 Task: For heading  Tahoma with underline.  font size for heading20,  'Change the font style of data to'Arial.  and font size to 12,  Change the alignment of both headline & data to Align left.  In the sheet  BankBalancesbook
Action: Mouse moved to (130, 107)
Screenshot: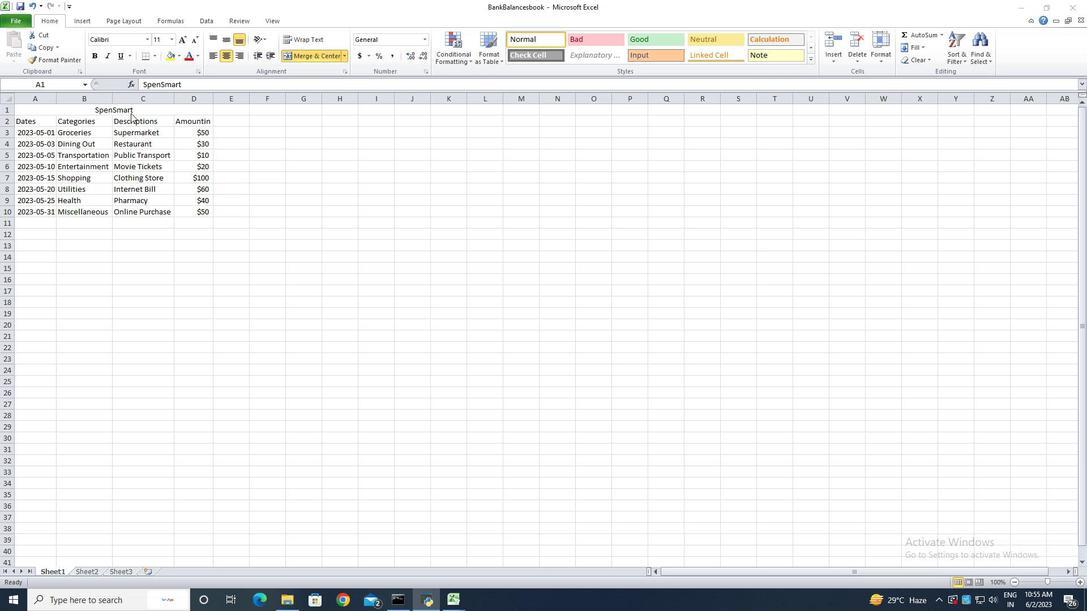 
Action: Mouse pressed left at (130, 107)
Screenshot: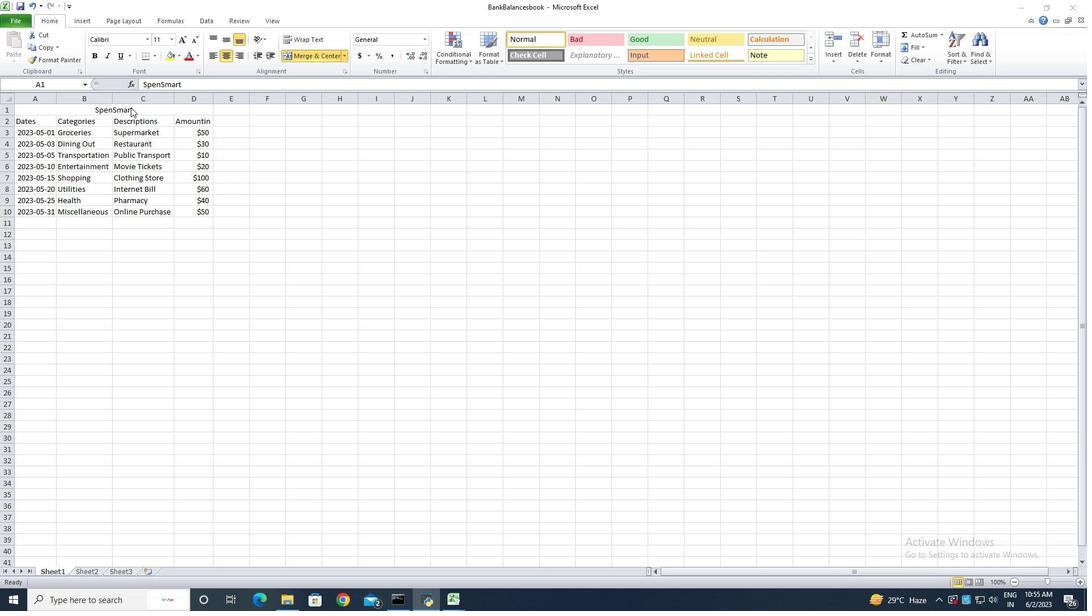 
Action: Mouse moved to (150, 41)
Screenshot: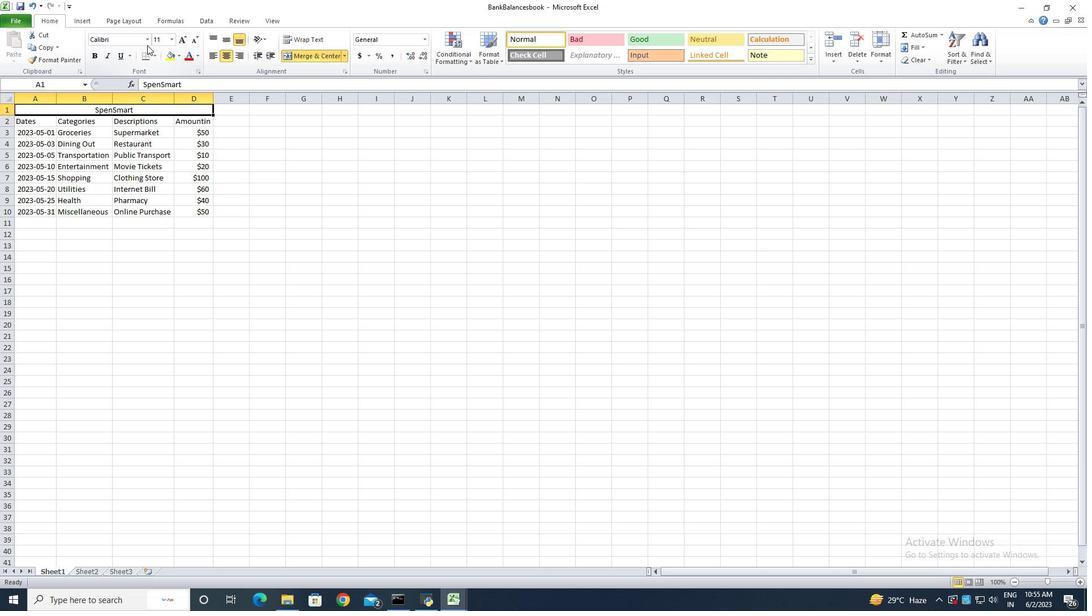 
Action: Mouse pressed left at (150, 41)
Screenshot: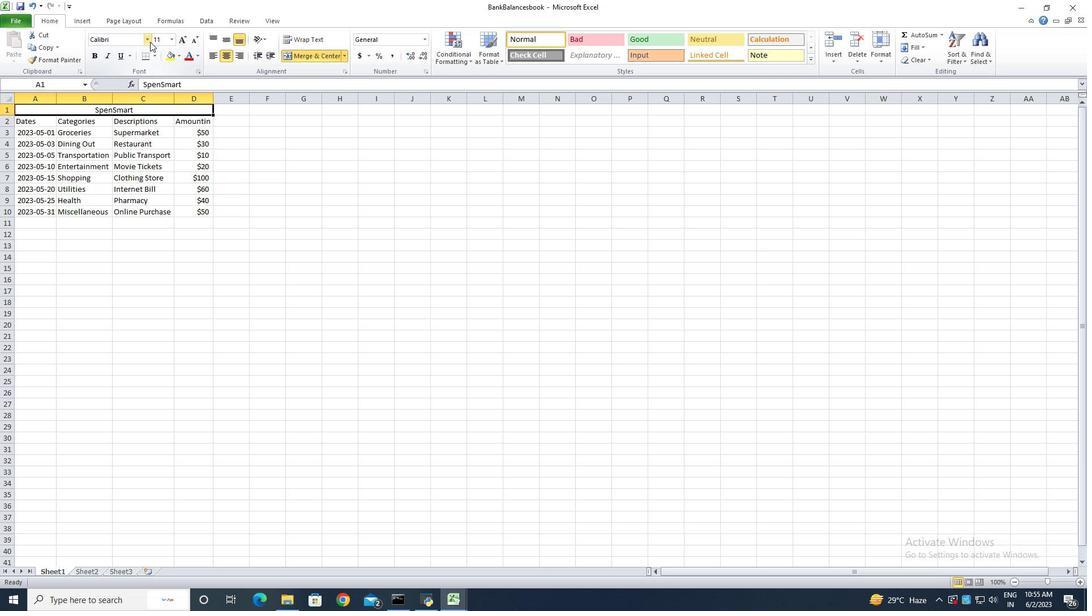 
Action: Mouse moved to (133, 45)
Screenshot: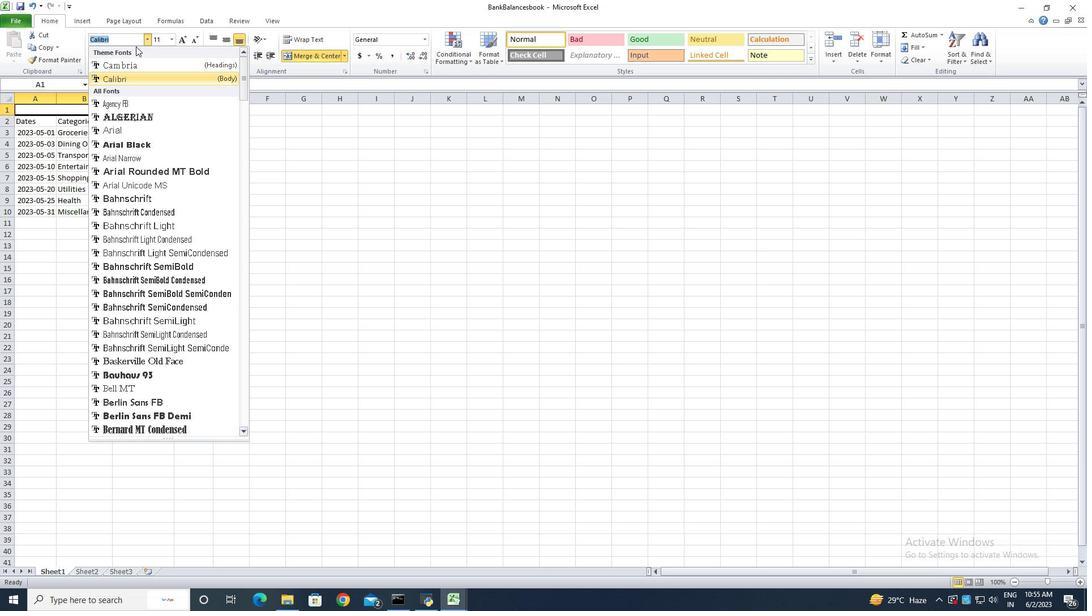 
Action: Key pressed <Key.backspace><Key.shift>Tahoma
Screenshot: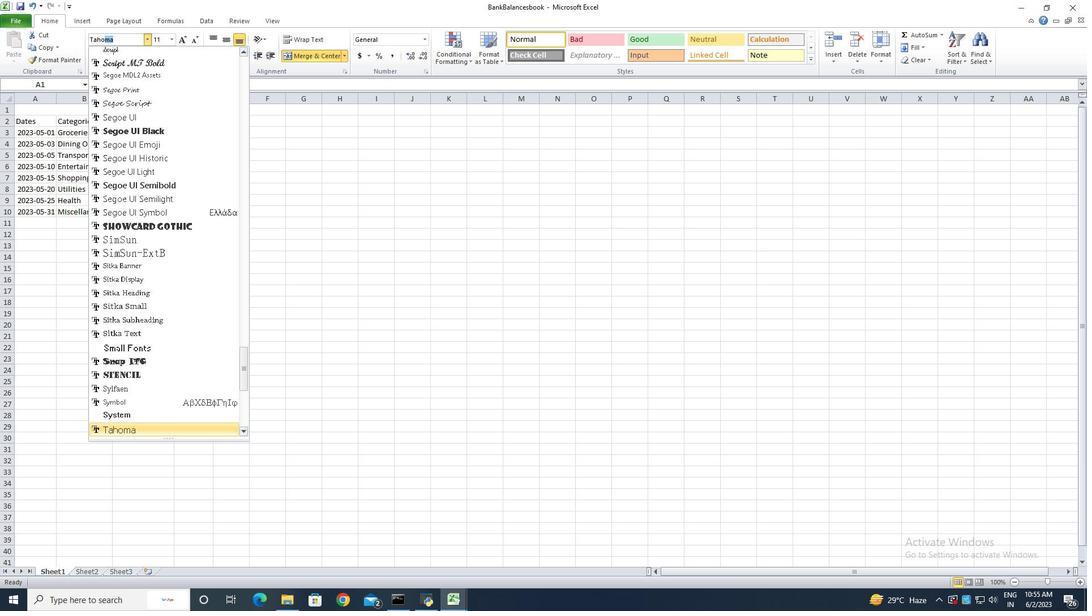 
Action: Mouse moved to (135, 432)
Screenshot: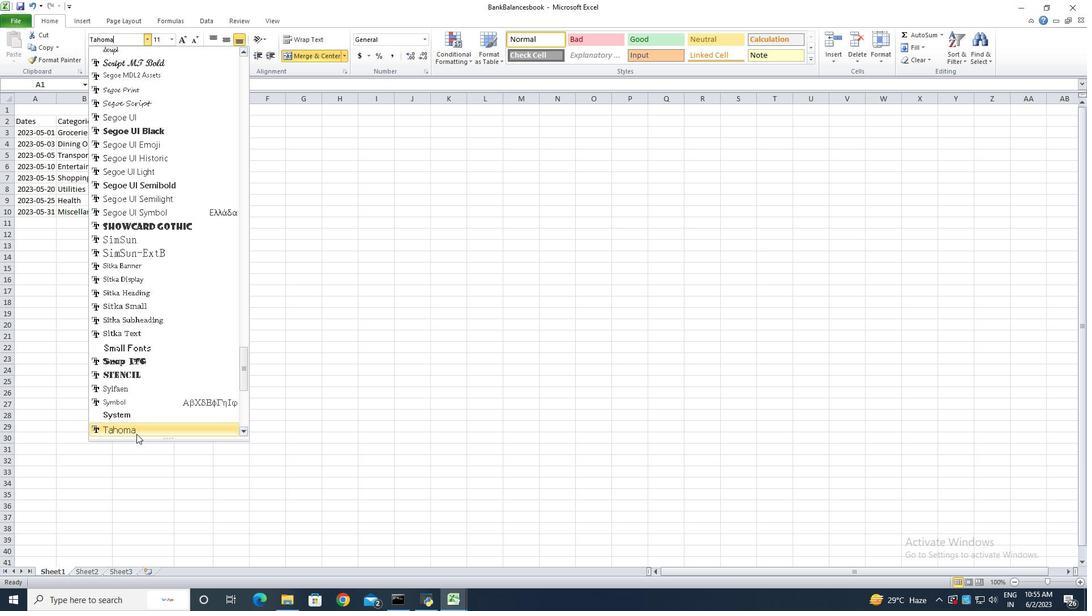
Action: Mouse pressed left at (135, 432)
Screenshot: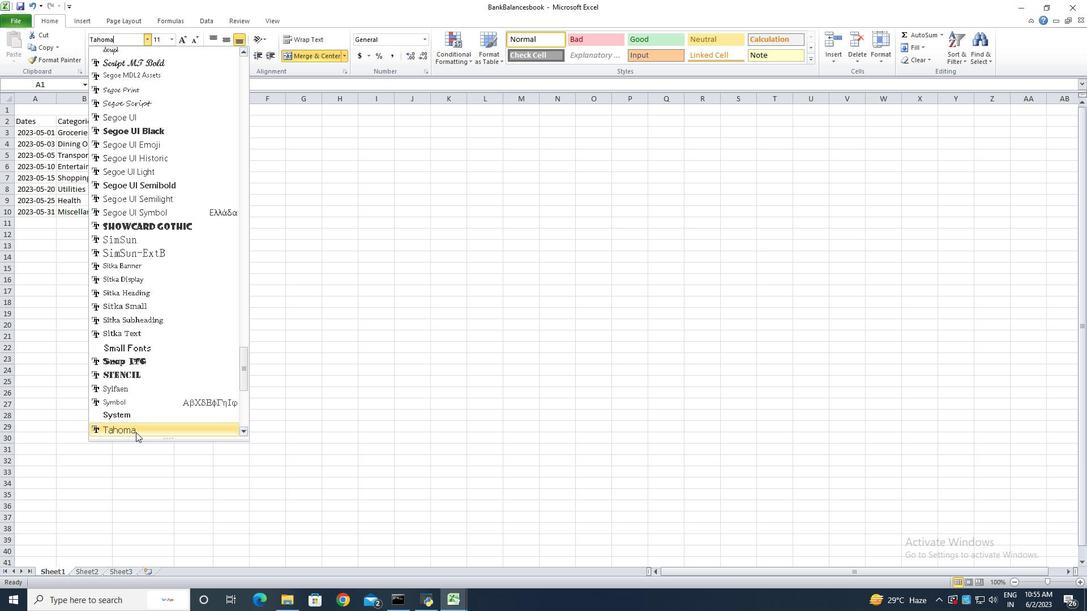 
Action: Mouse moved to (121, 60)
Screenshot: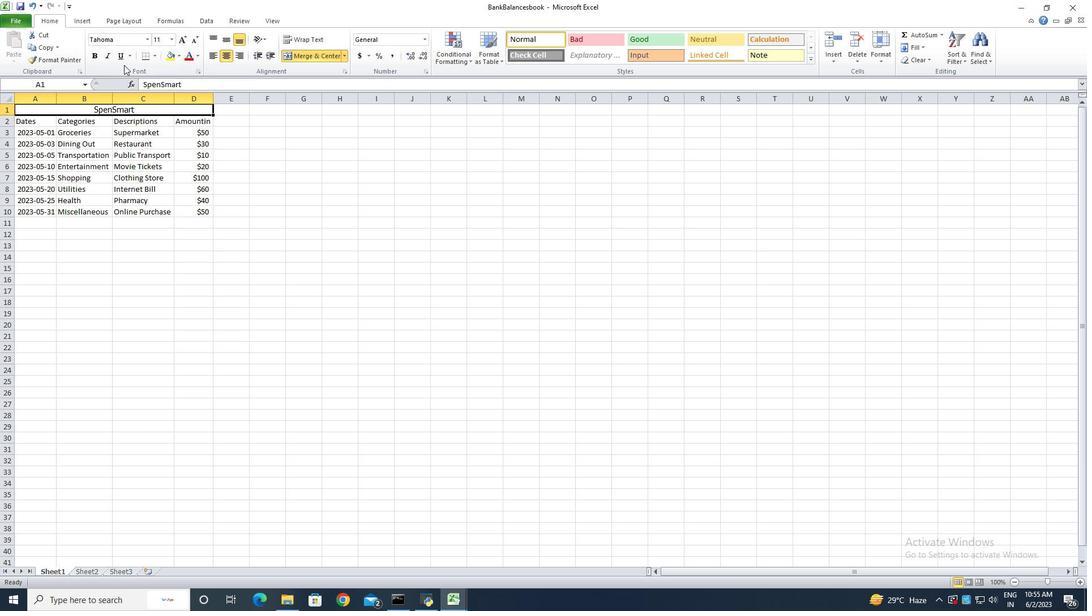 
Action: Mouse pressed left at (121, 60)
Screenshot: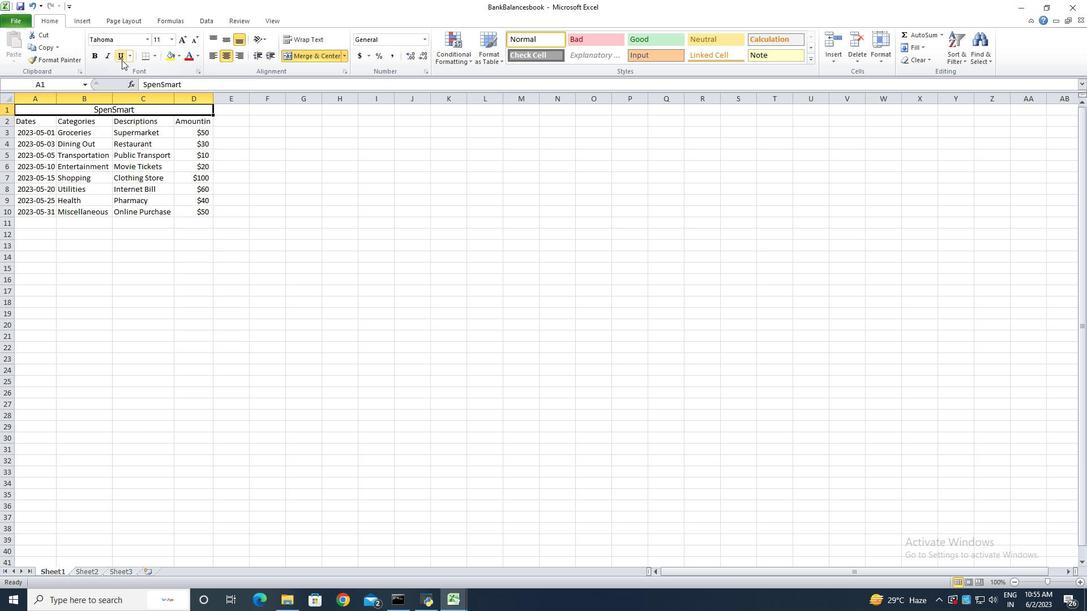 
Action: Mouse moved to (184, 35)
Screenshot: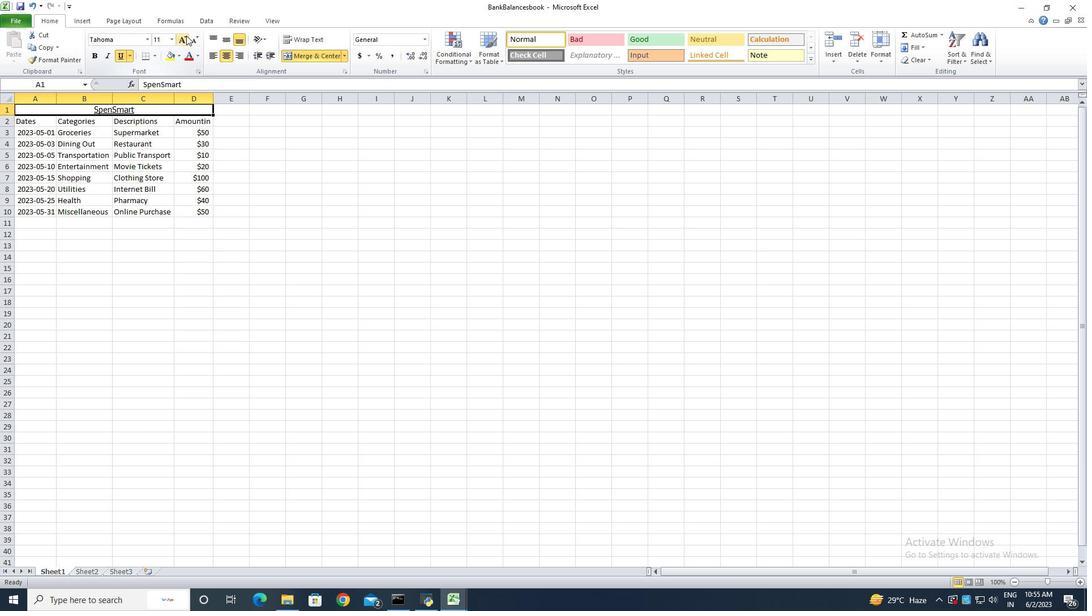 
Action: Mouse pressed left at (184, 35)
Screenshot: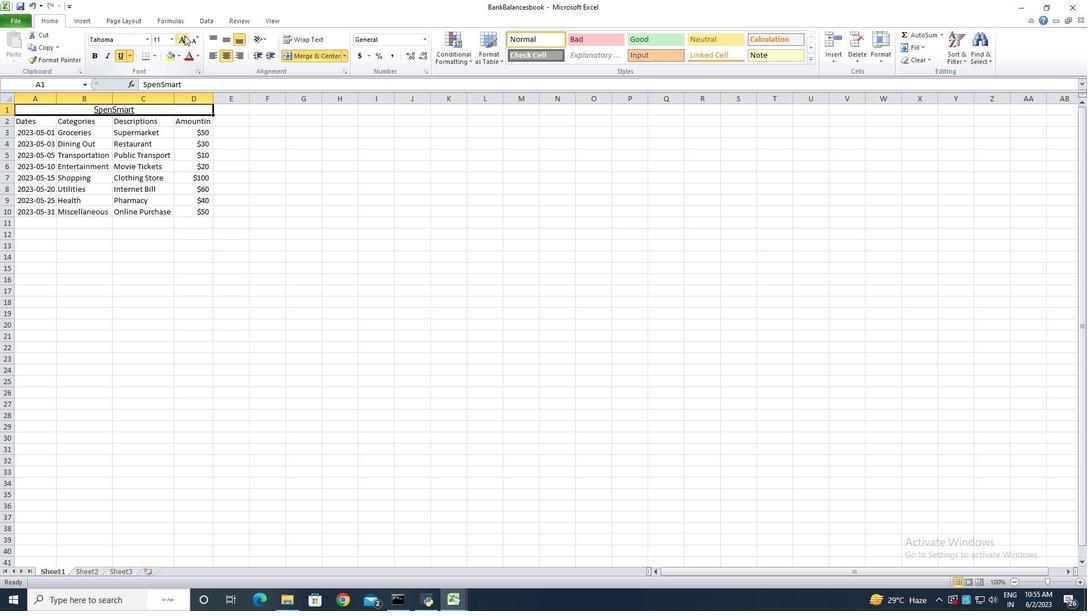 
Action: Mouse pressed left at (184, 35)
Screenshot: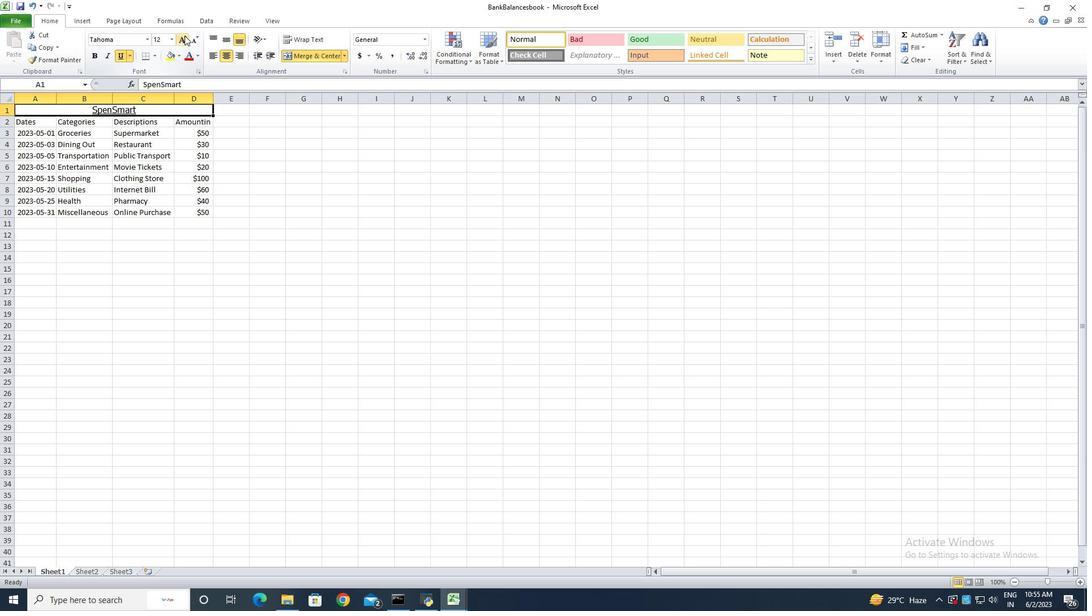 
Action: Mouse pressed left at (184, 35)
Screenshot: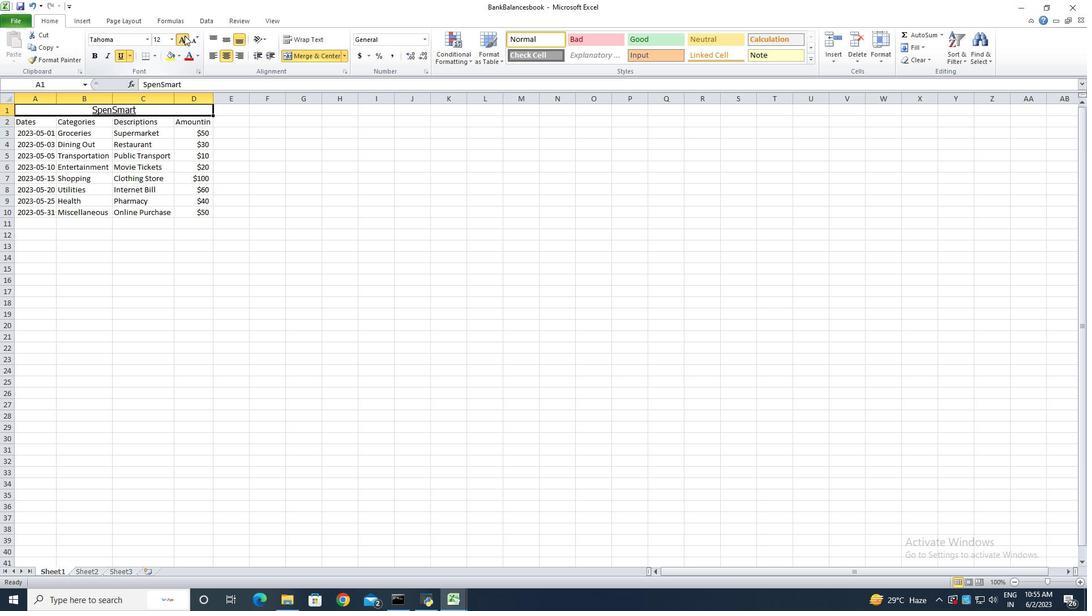 
Action: Mouse pressed left at (184, 35)
Screenshot: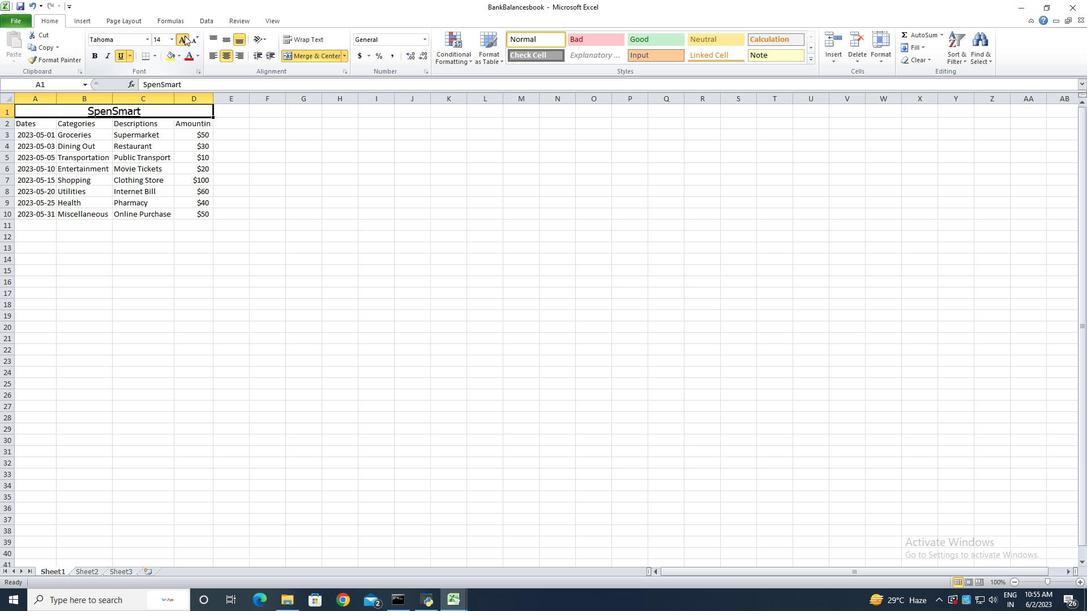 
Action: Mouse pressed left at (184, 35)
Screenshot: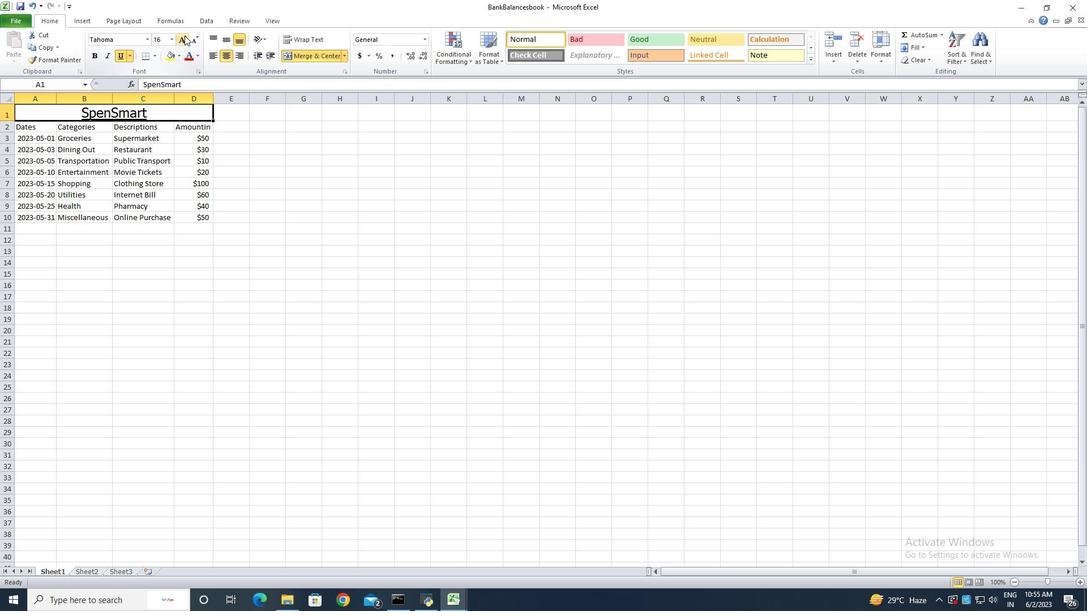 
Action: Mouse pressed left at (184, 35)
Screenshot: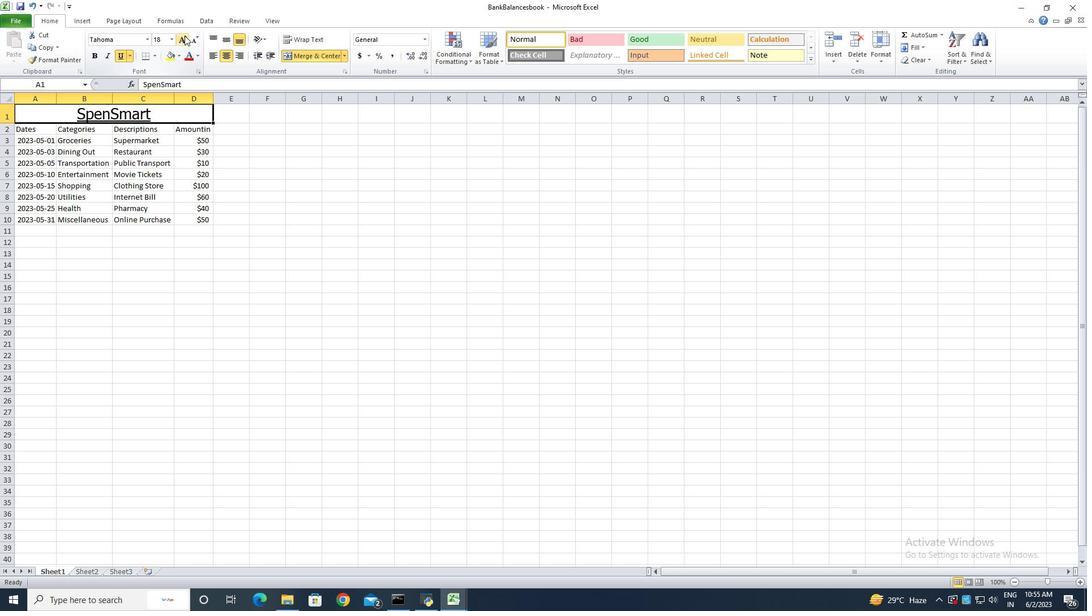 
Action: Mouse moved to (197, 40)
Screenshot: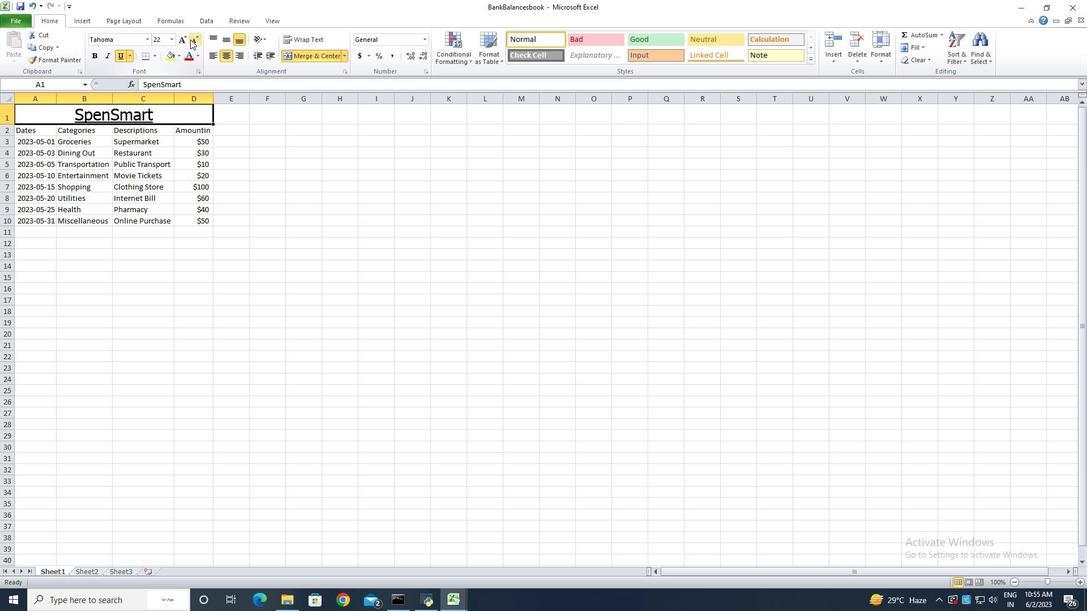 
Action: Mouse pressed left at (197, 40)
Screenshot: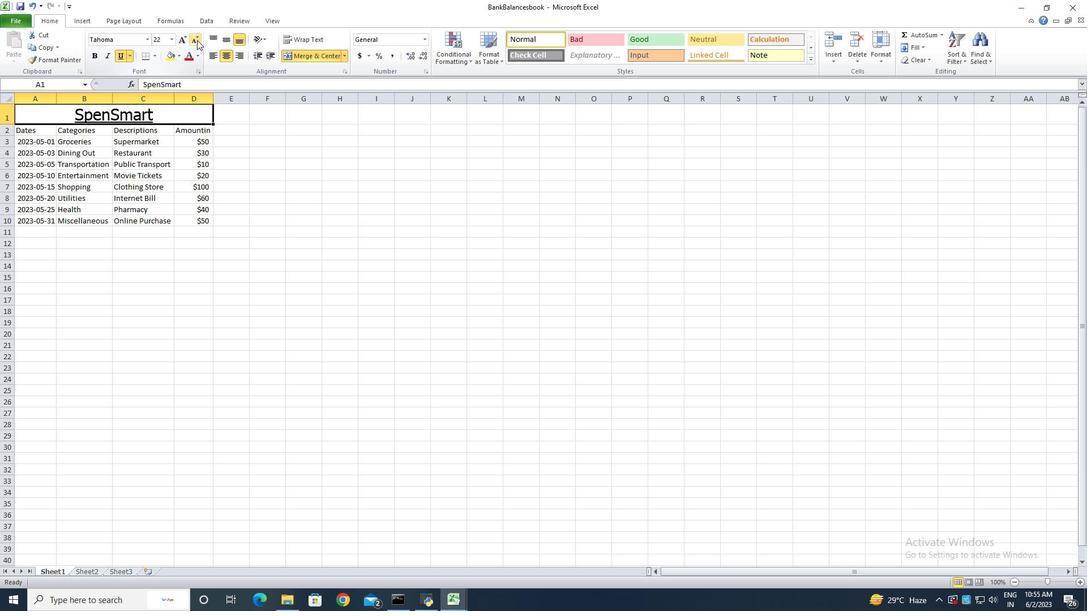 
Action: Mouse moved to (92, 290)
Screenshot: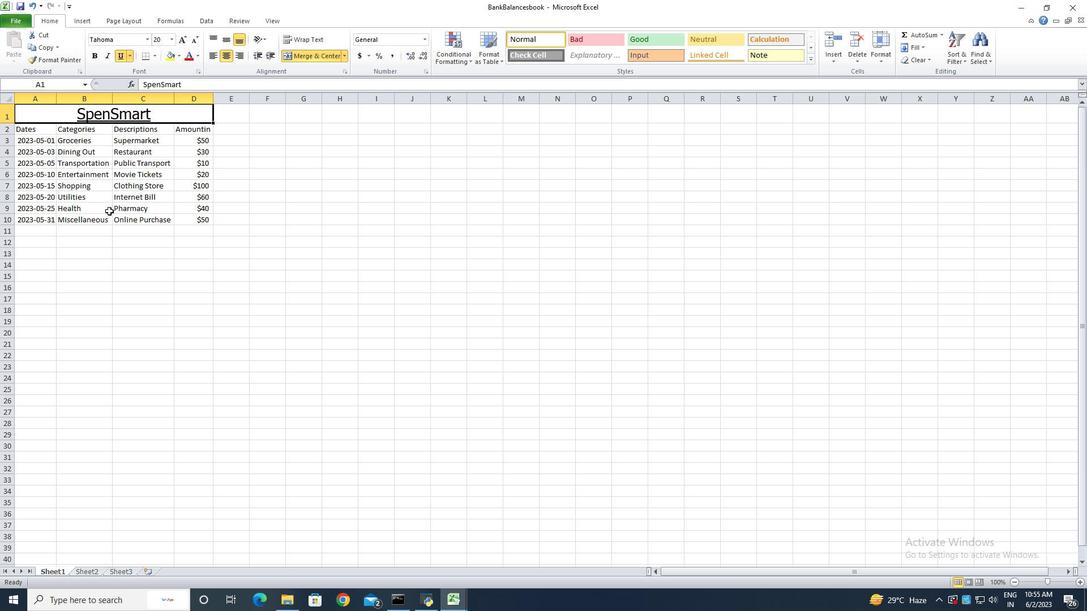 
Action: Mouse pressed left at (92, 290)
Screenshot: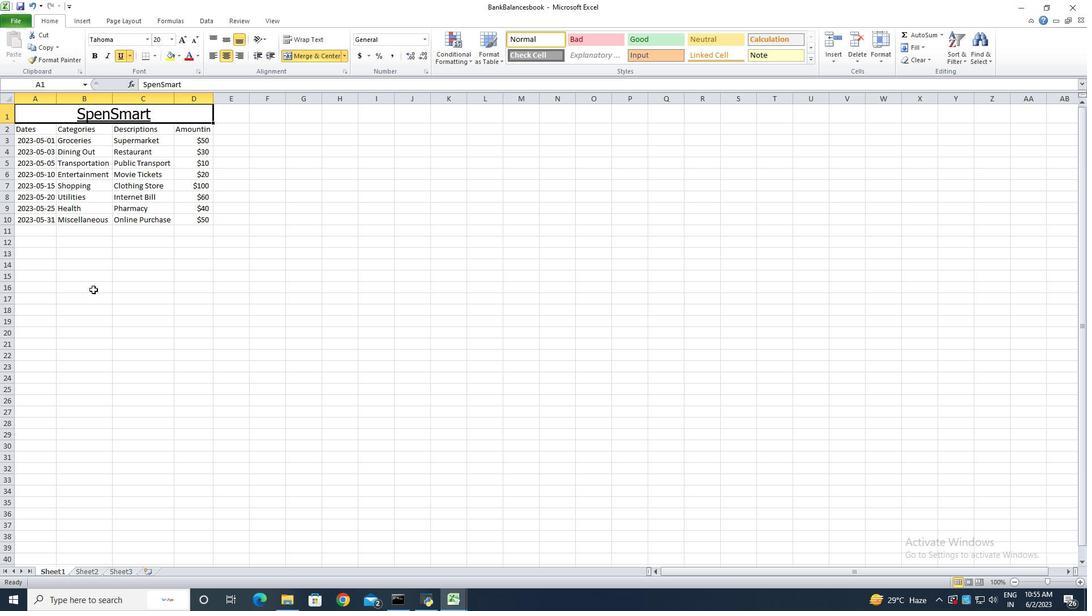 
Action: Mouse moved to (39, 130)
Screenshot: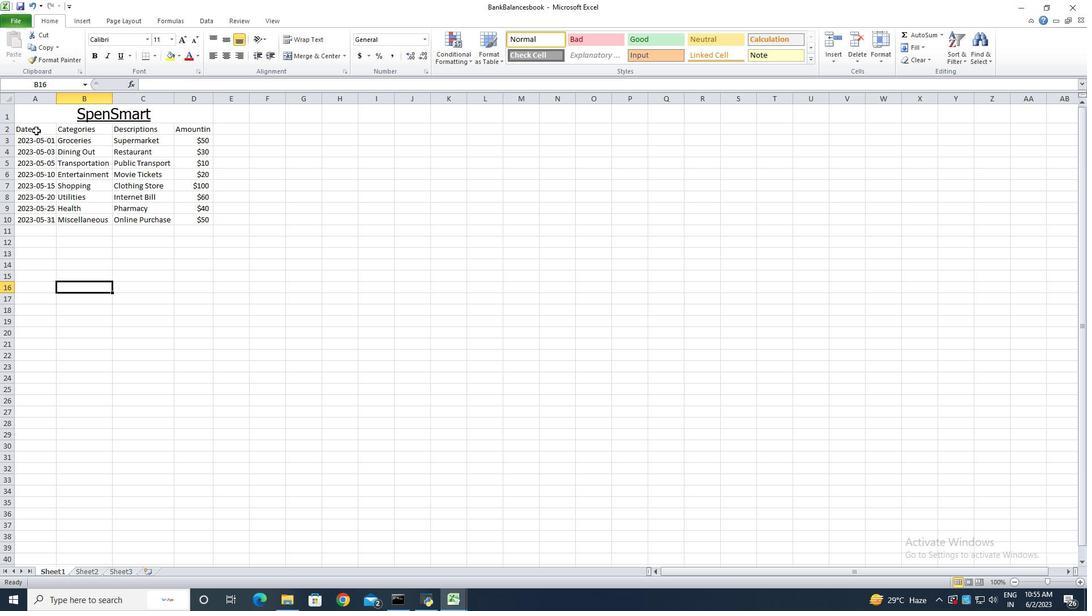 
Action: Mouse pressed left at (39, 130)
Screenshot: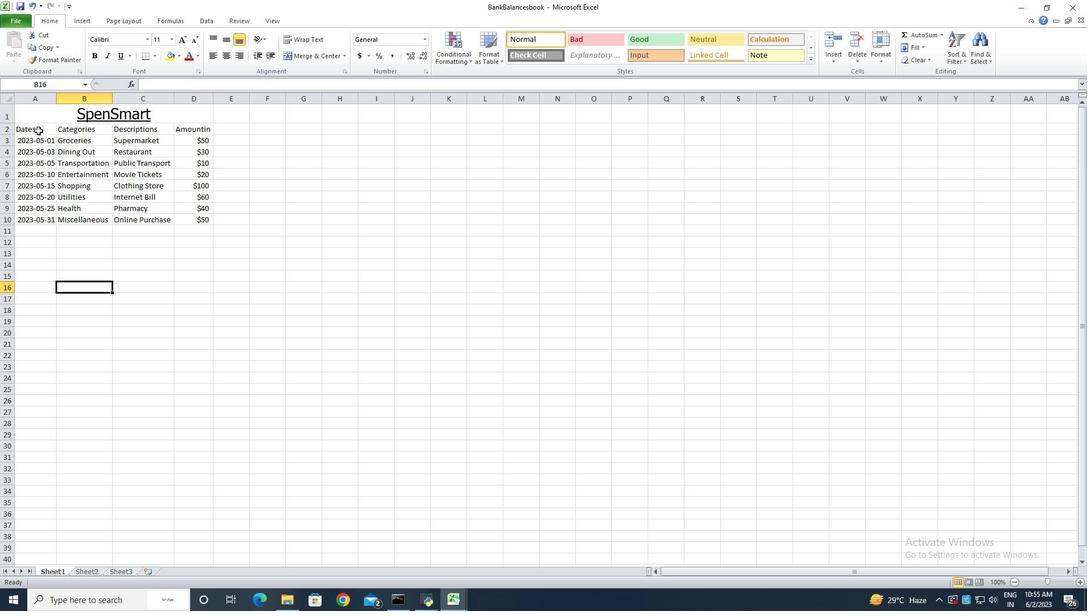
Action: Mouse pressed left at (39, 130)
Screenshot: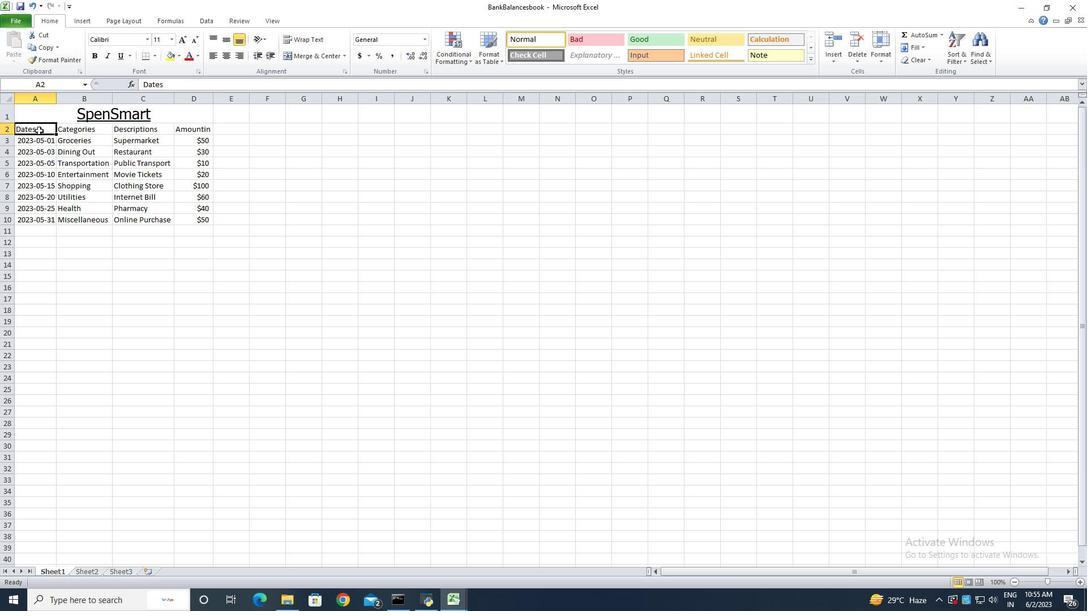 
Action: Mouse moved to (144, 39)
Screenshot: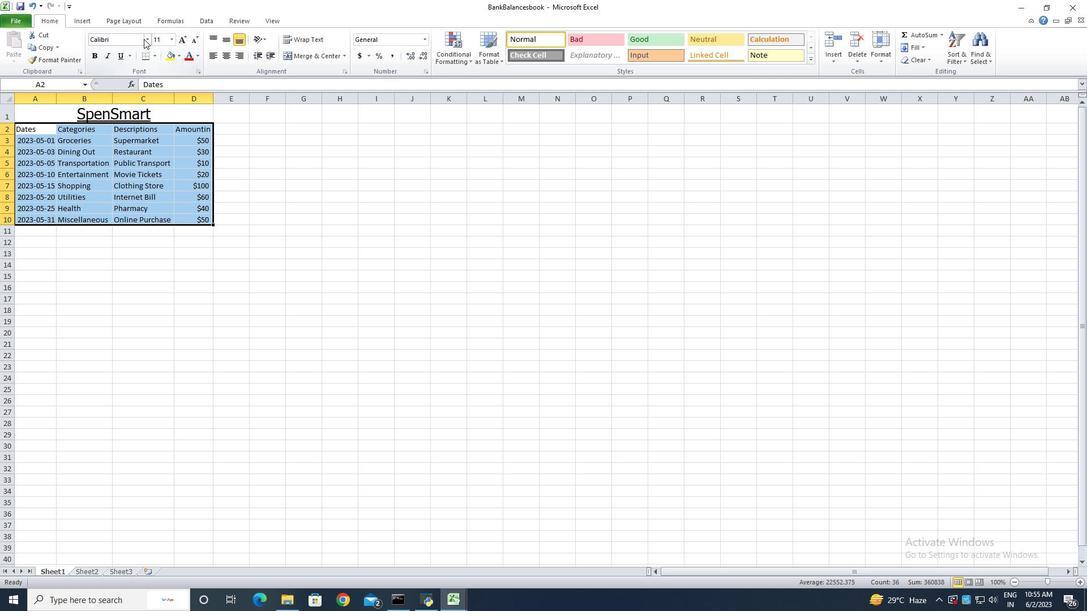 
Action: Mouse pressed left at (144, 39)
Screenshot: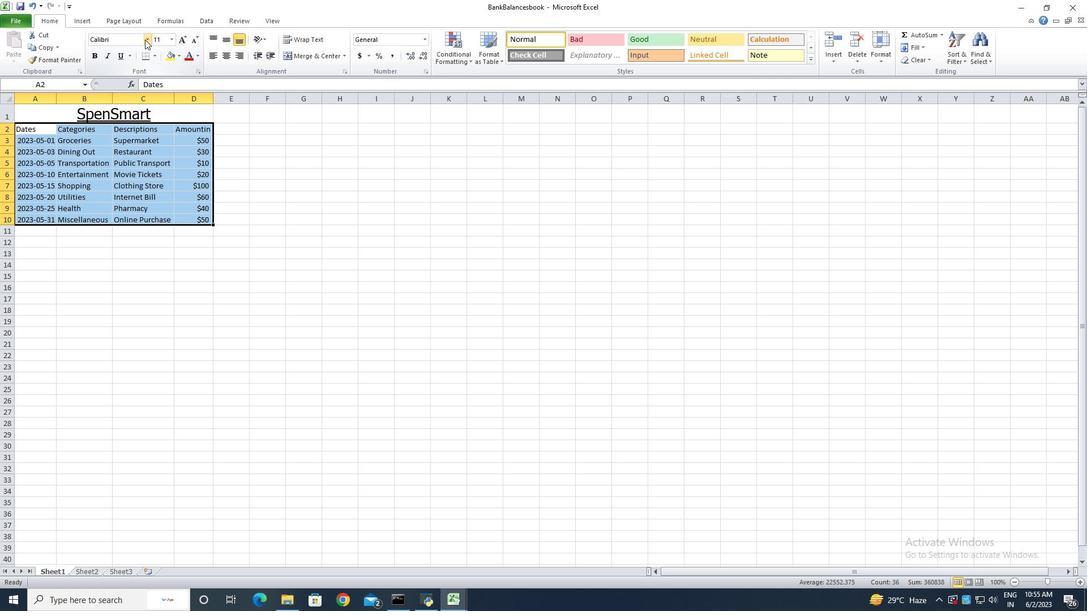 
Action: Mouse moved to (120, 129)
Screenshot: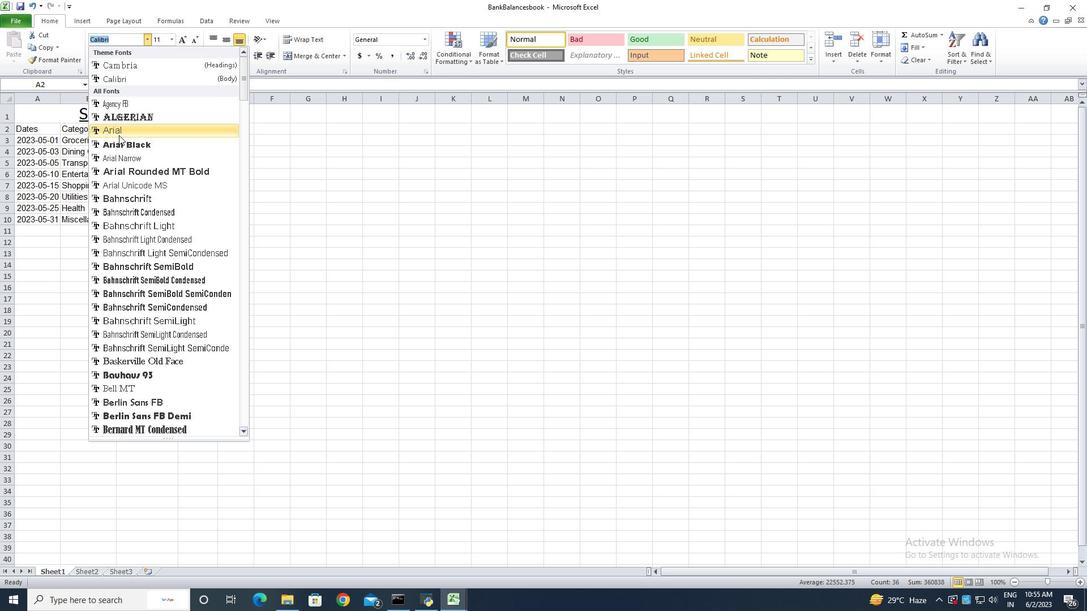 
Action: Mouse pressed left at (120, 129)
Screenshot: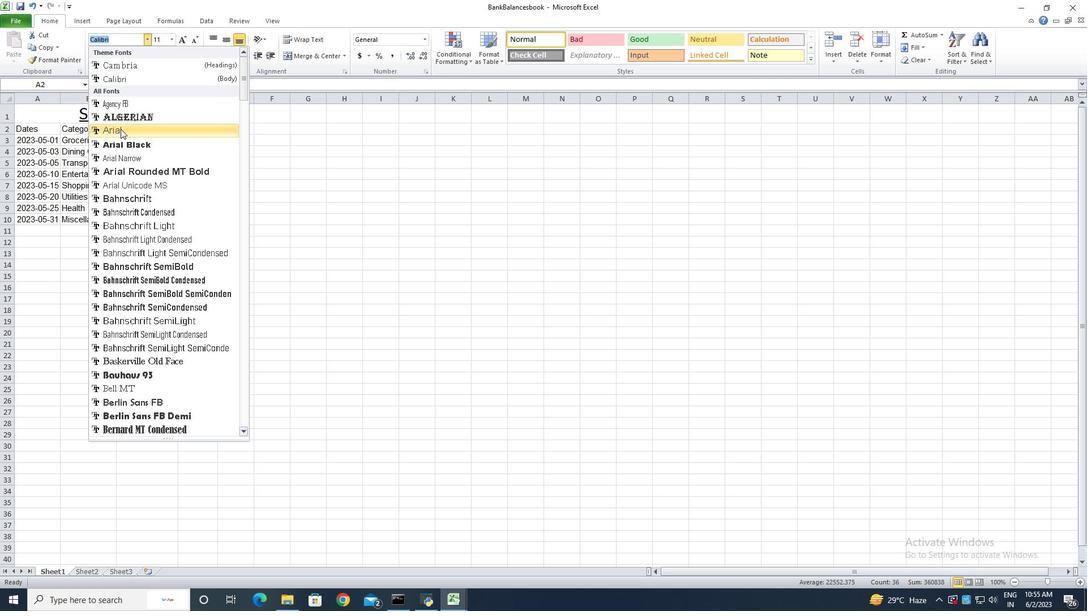 
Action: Mouse moved to (185, 38)
Screenshot: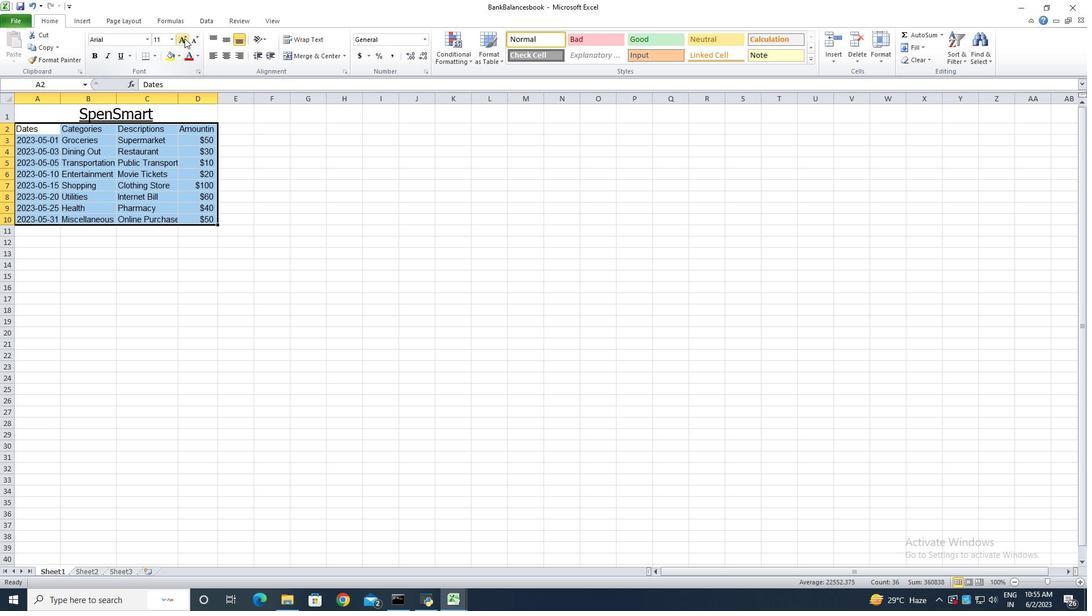 
Action: Mouse pressed left at (185, 38)
Screenshot: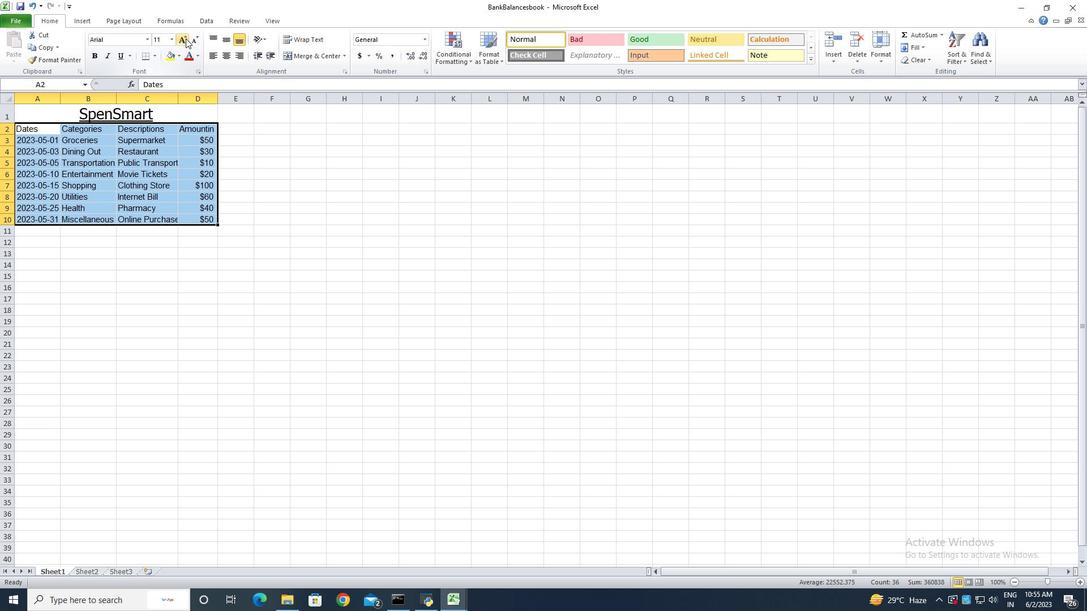 
Action: Mouse moved to (153, 269)
Screenshot: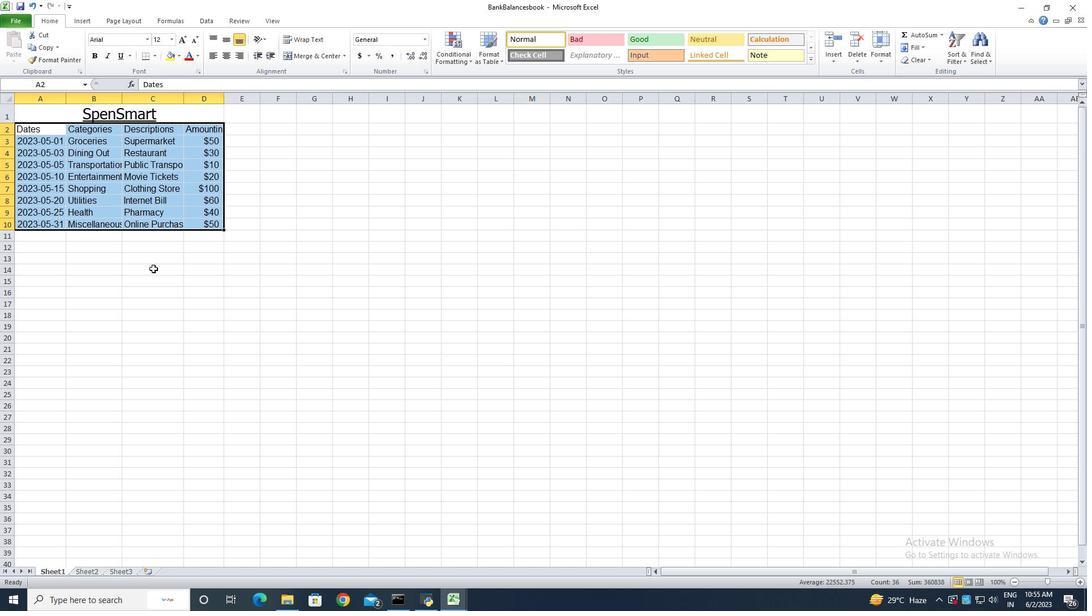 
Action: Mouse pressed left at (153, 269)
Screenshot: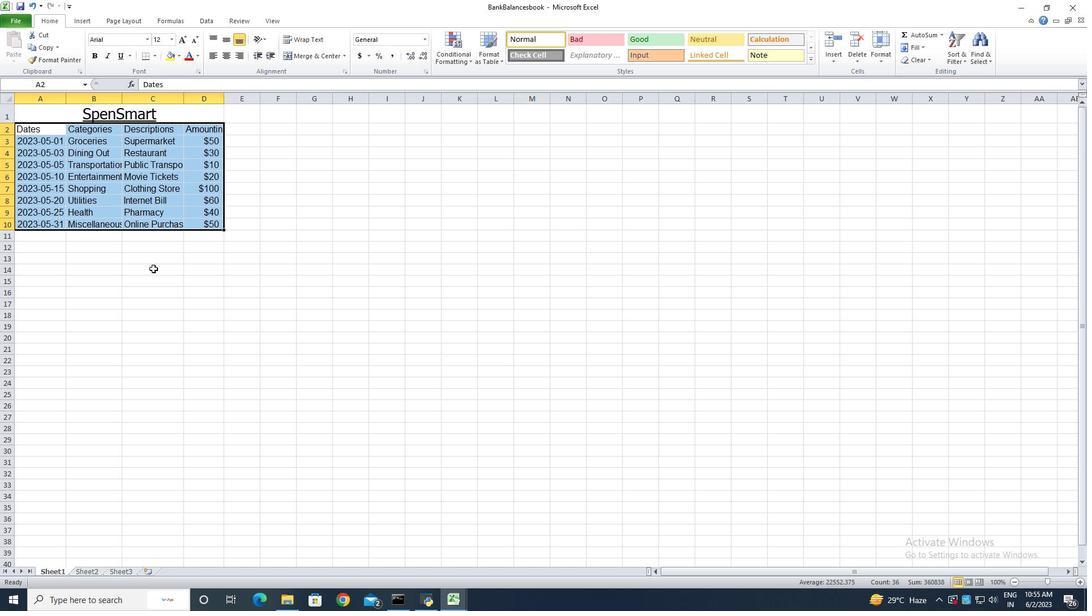 
Action: Mouse moved to (53, 114)
Screenshot: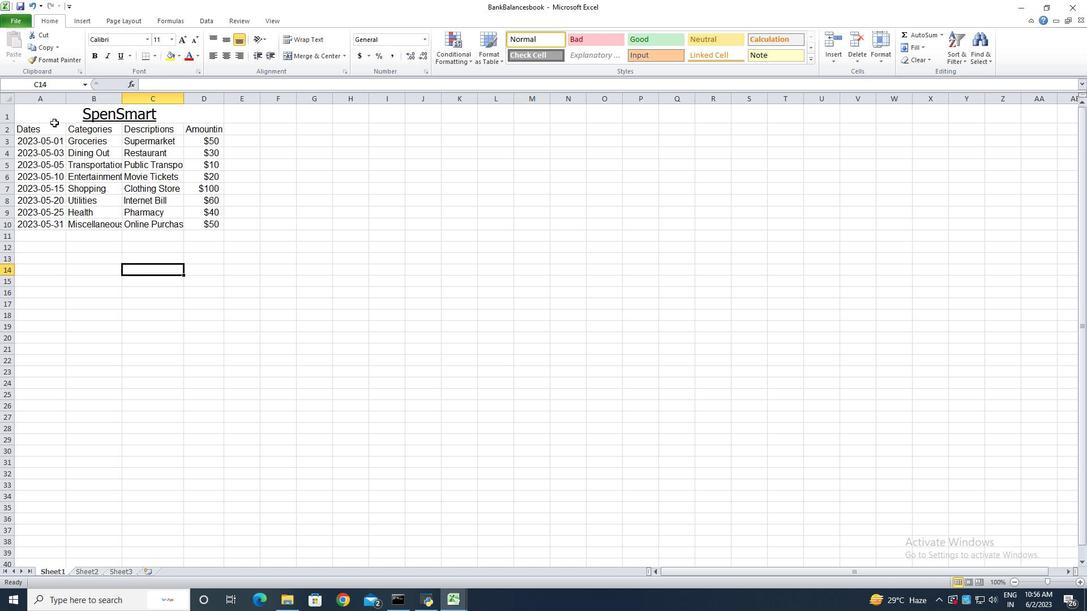 
Action: Mouse pressed left at (53, 114)
Screenshot: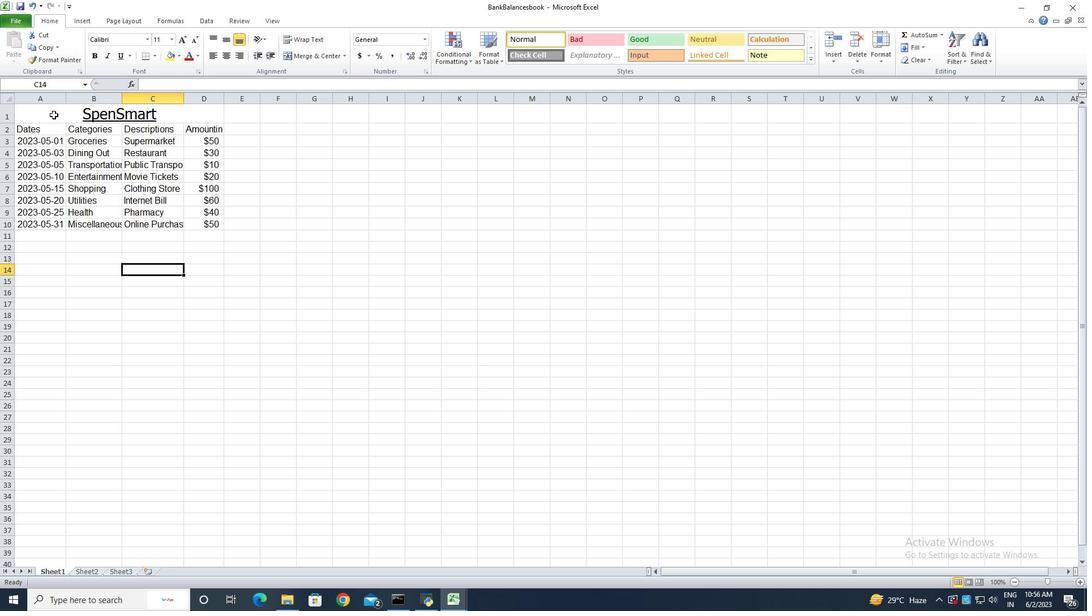 
Action: Mouse moved to (215, 54)
Screenshot: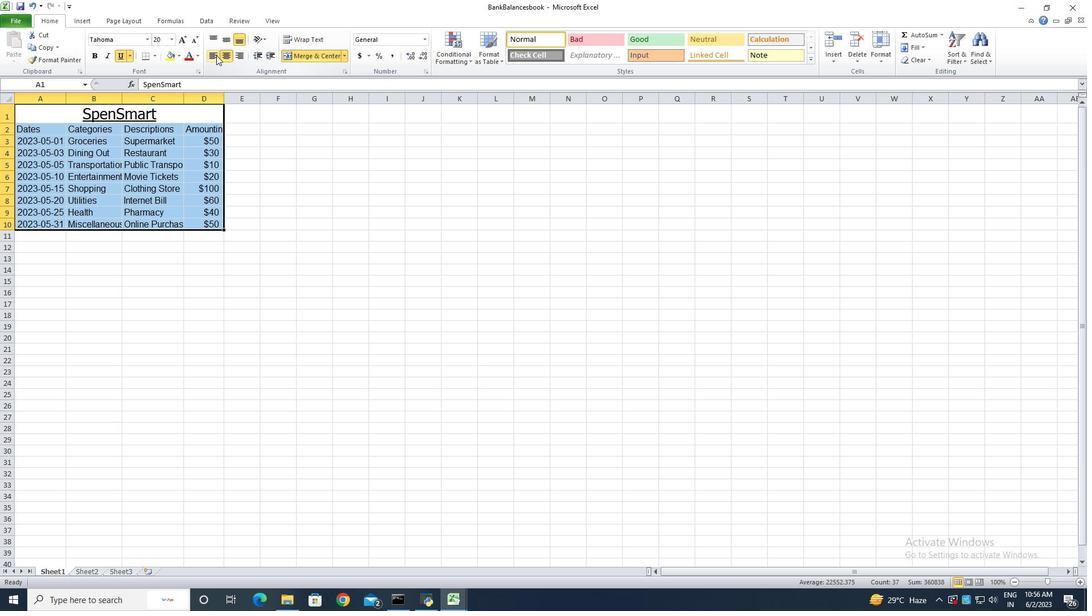 
Action: Mouse pressed left at (215, 54)
Screenshot: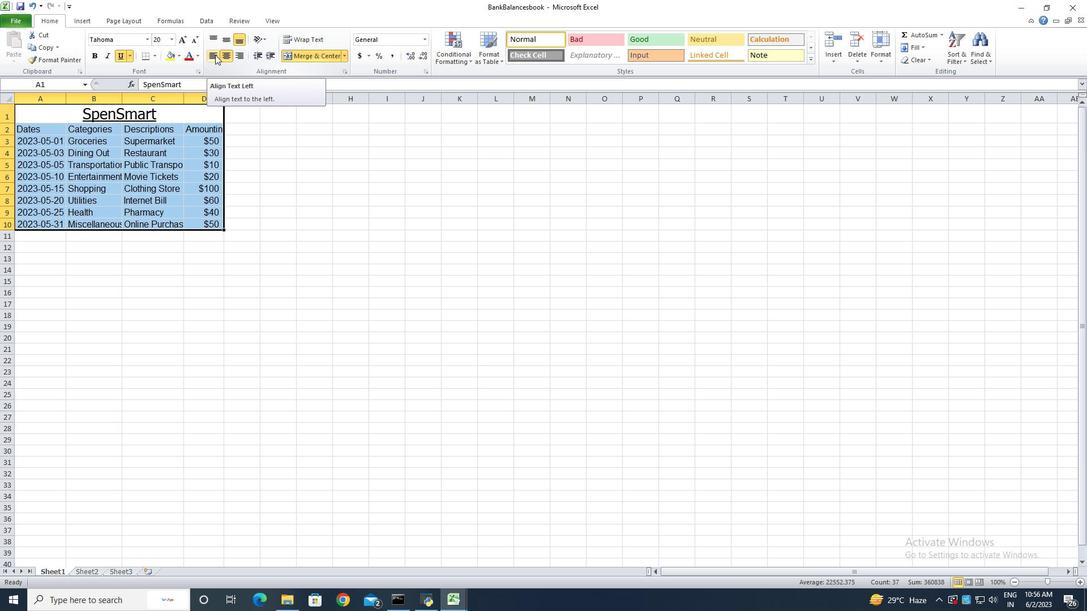 
Action: Mouse moved to (184, 288)
Screenshot: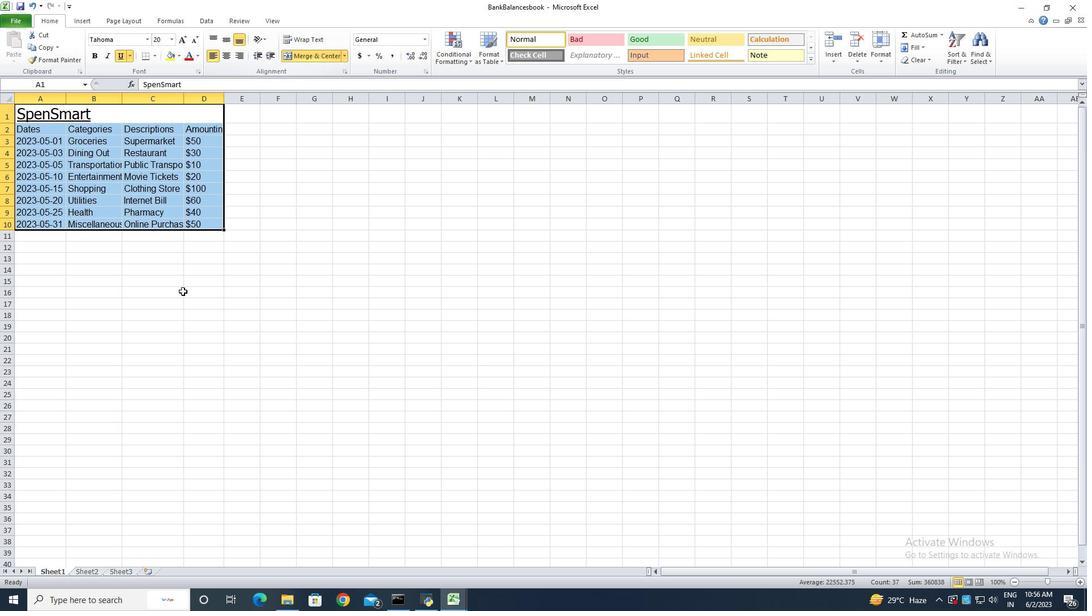 
Action: Mouse pressed left at (184, 288)
Screenshot: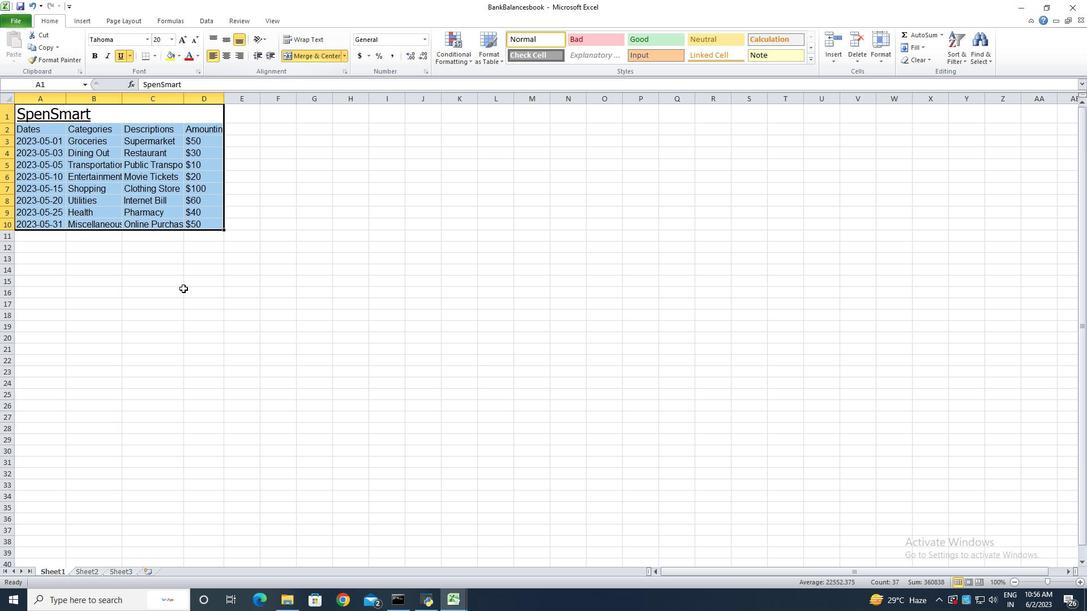 
Action: Key pressed ctrl+S<'\x13'><'\x13'><'\x13'><'\x13'>
Screenshot: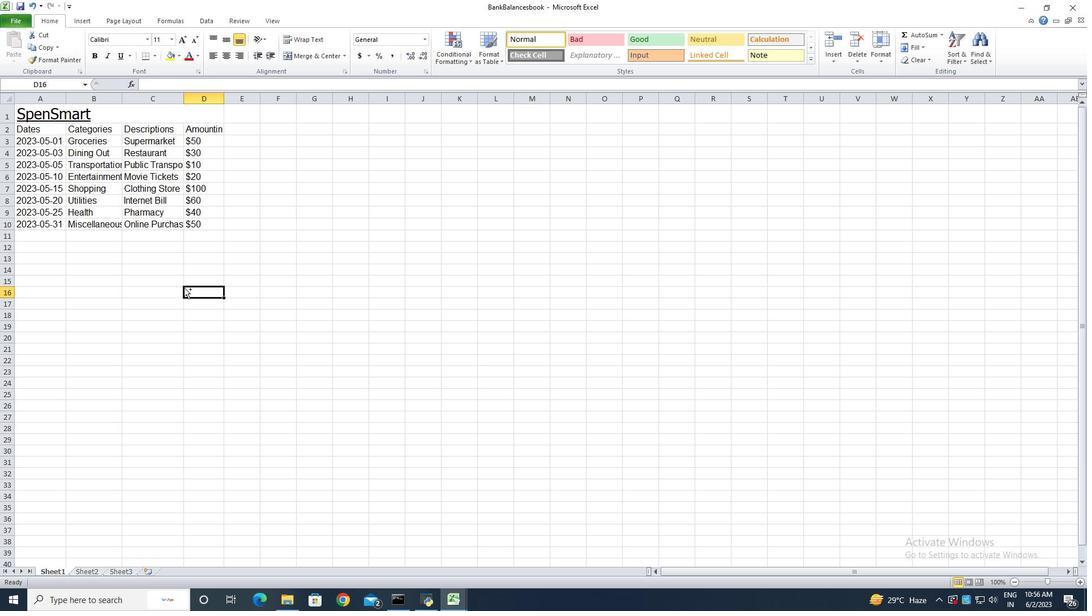 
